 Task: Create an event for the team-building laser tag game on the 18th at 8:00 PM.
Action: Mouse moved to (519, 406)
Screenshot: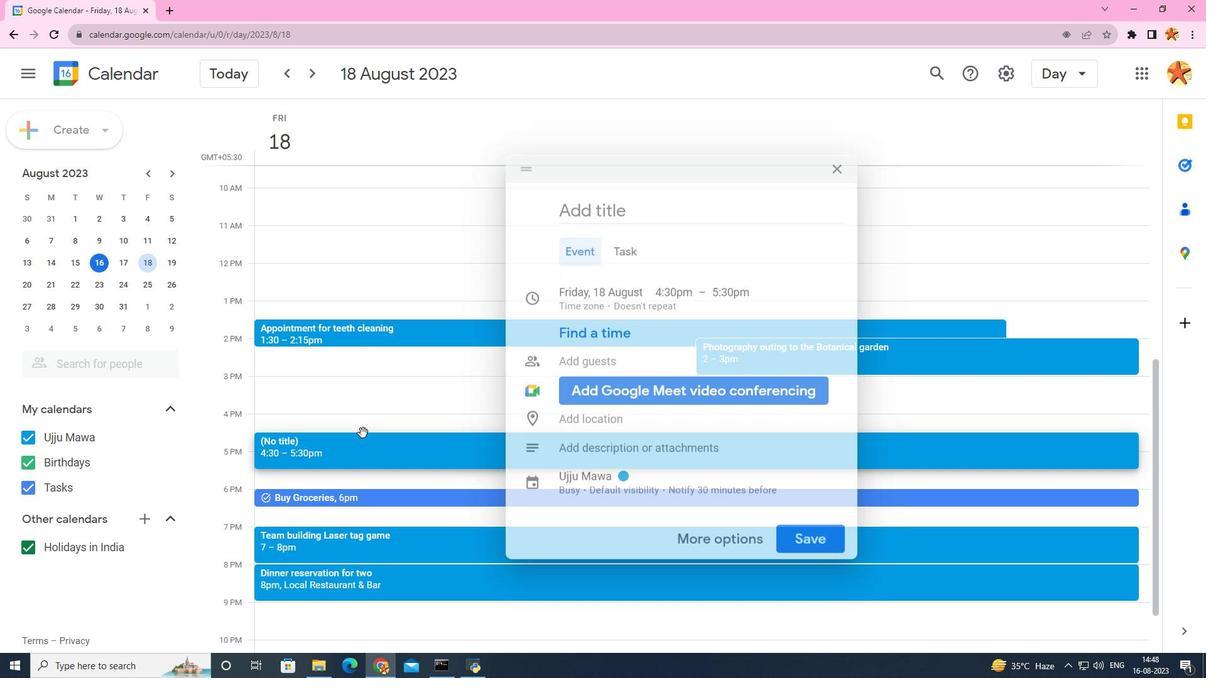 
Action: Mouse pressed left at (519, 406)
Screenshot: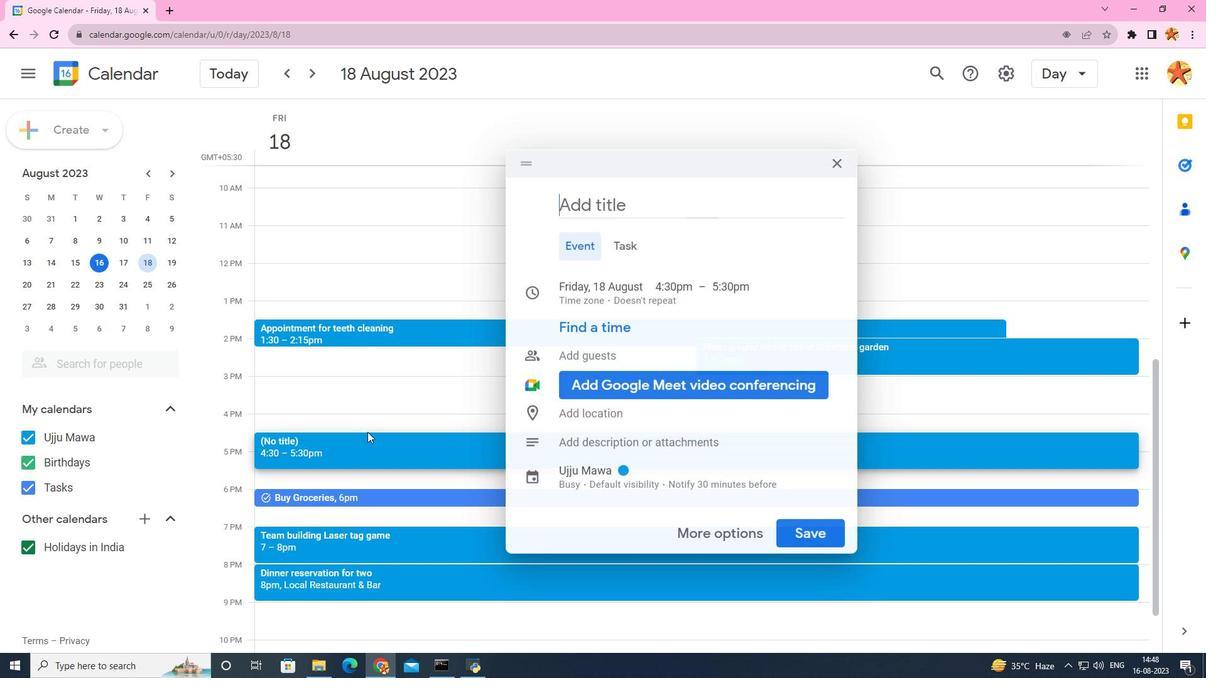 
Action: Mouse moved to (695, 373)
Screenshot: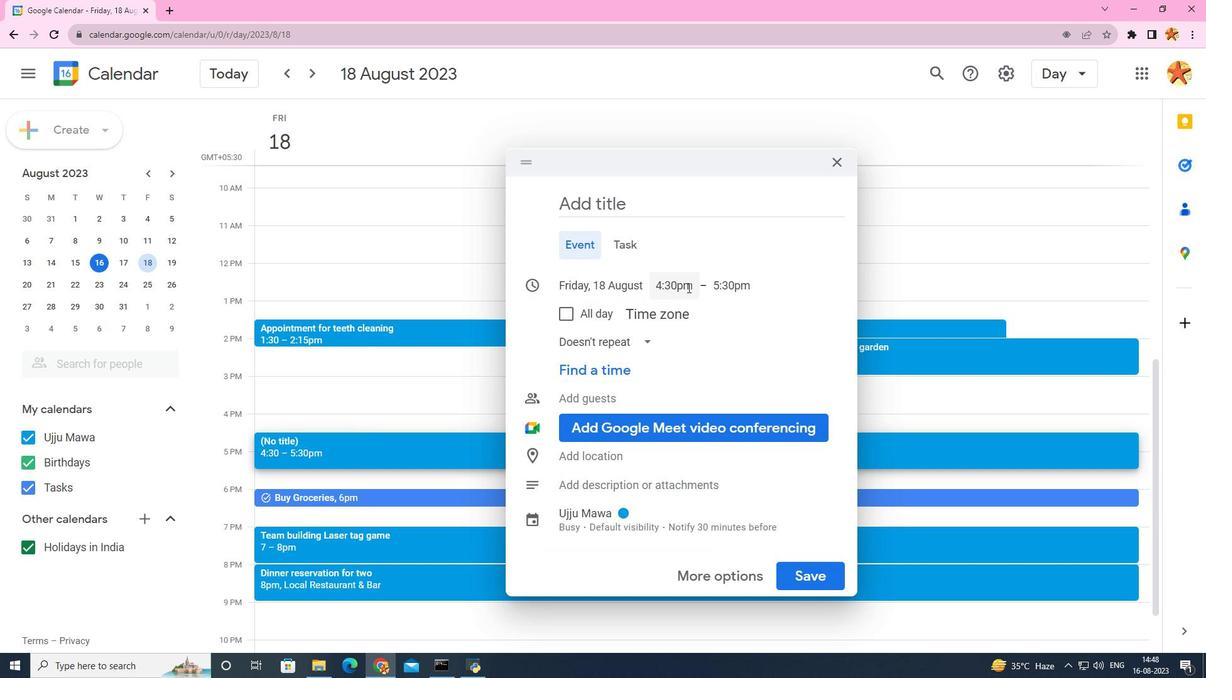
Action: Mouse pressed left at (695, 373)
Screenshot: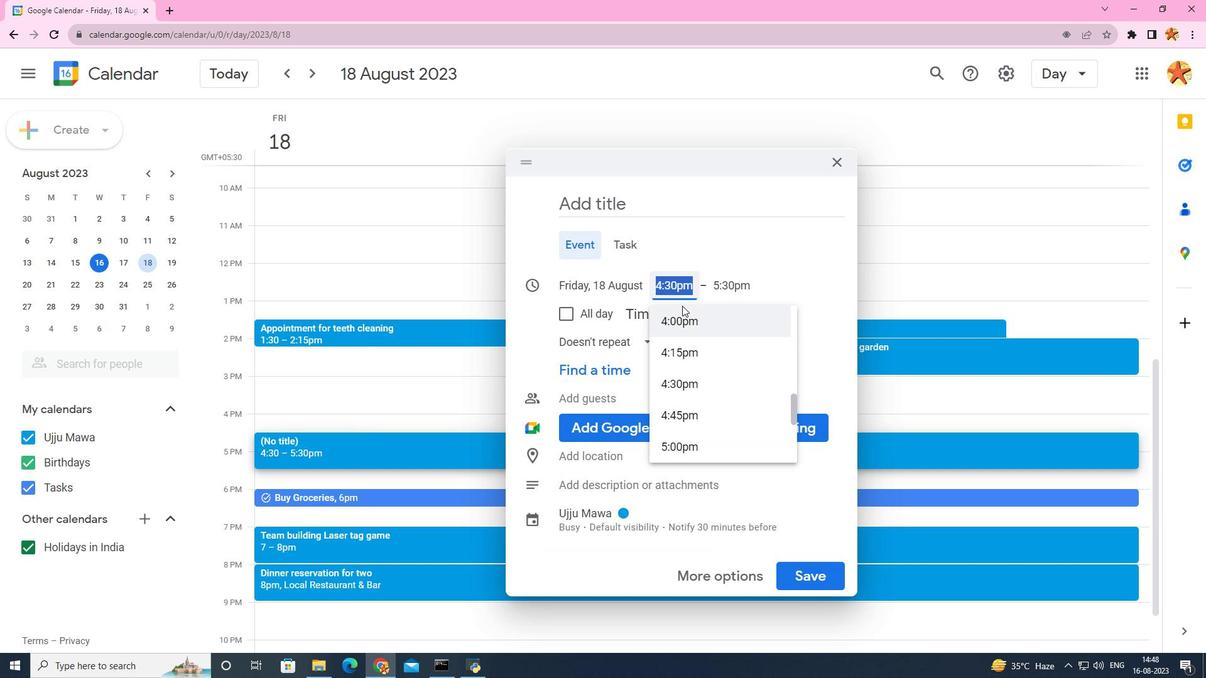 
Action: Mouse moved to (702, 402)
Screenshot: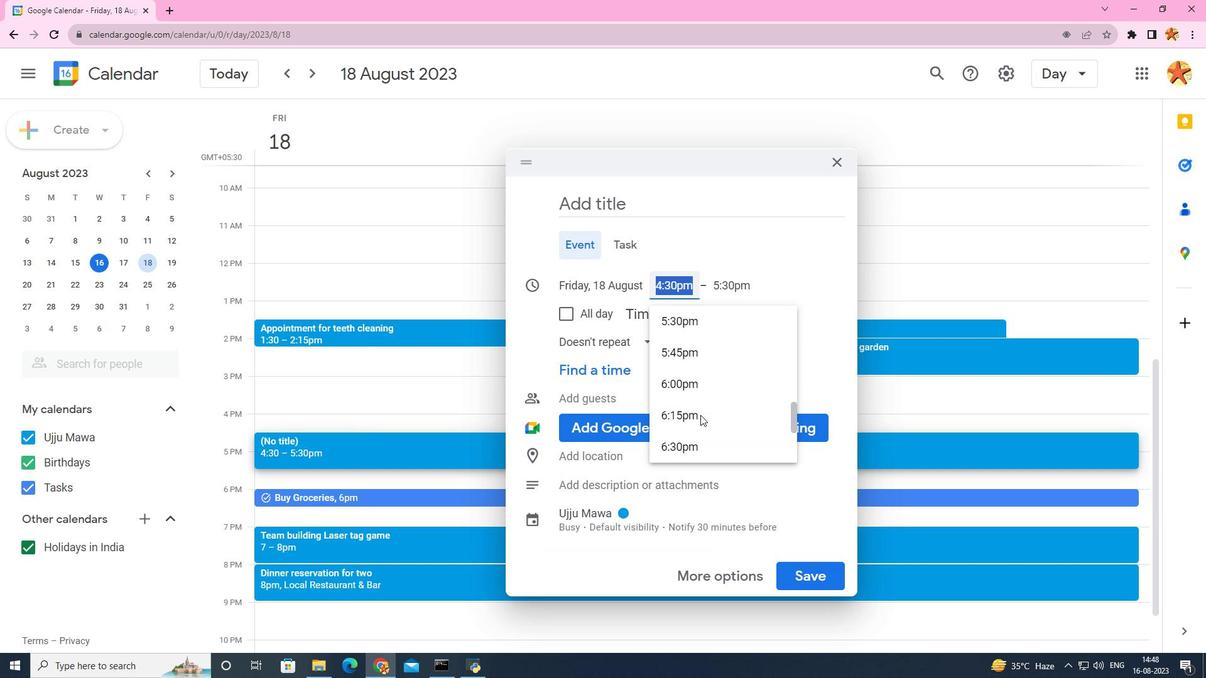 
Action: Mouse scrolled (702, 402) with delta (0, 0)
Screenshot: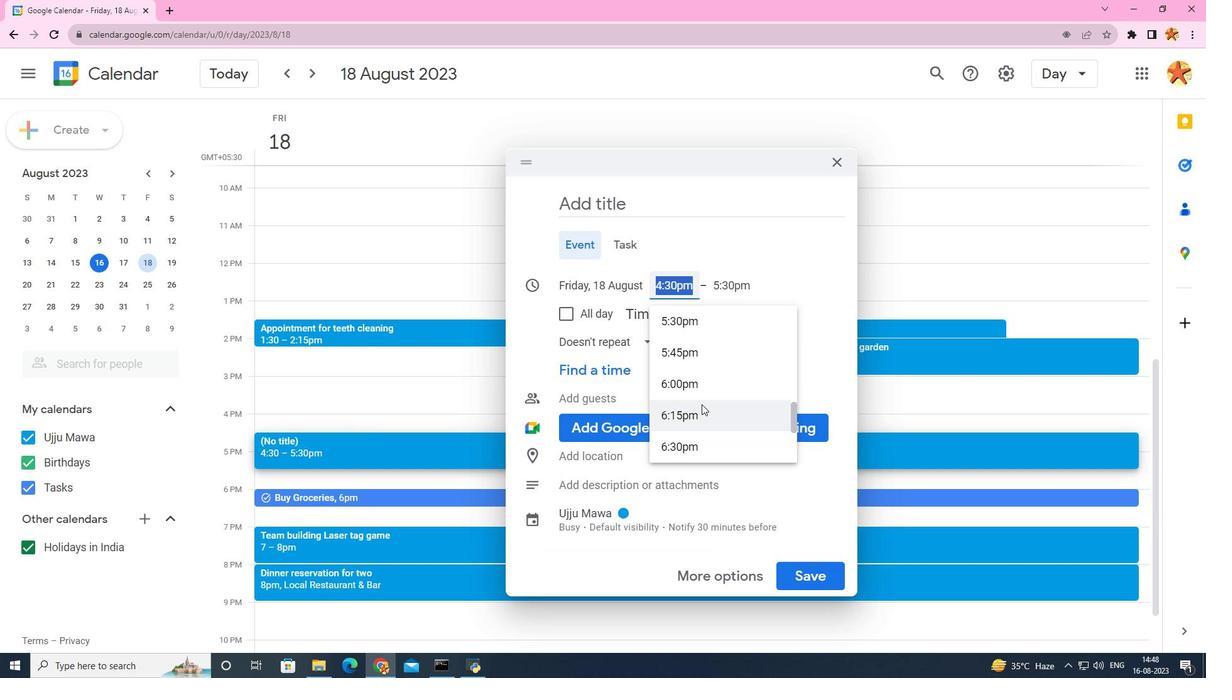 
Action: Mouse scrolled (702, 402) with delta (0, 0)
Screenshot: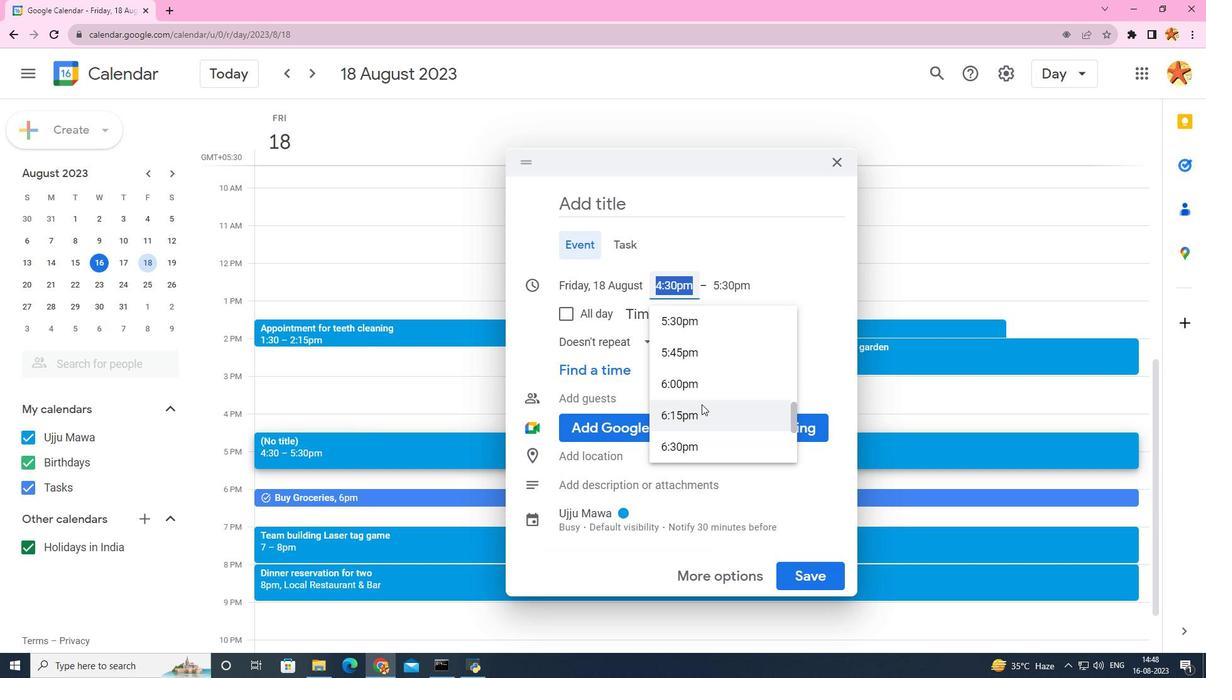 
Action: Mouse scrolled (702, 402) with delta (0, 0)
Screenshot: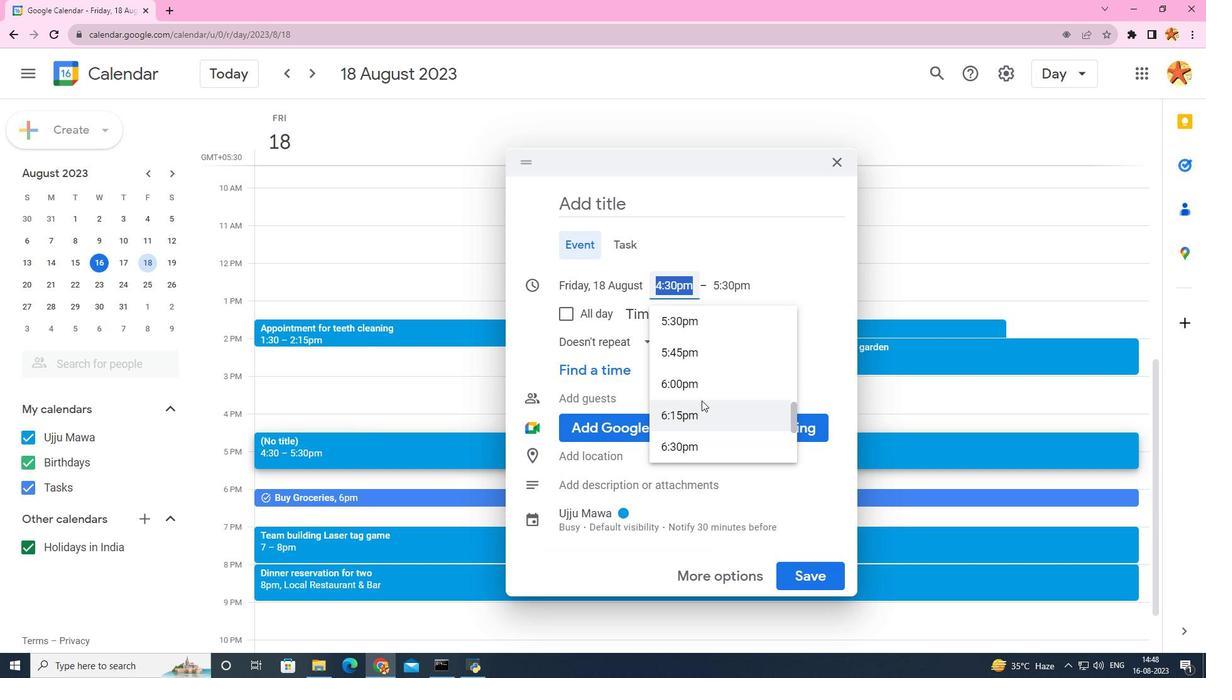
Action: Mouse moved to (702, 399)
Screenshot: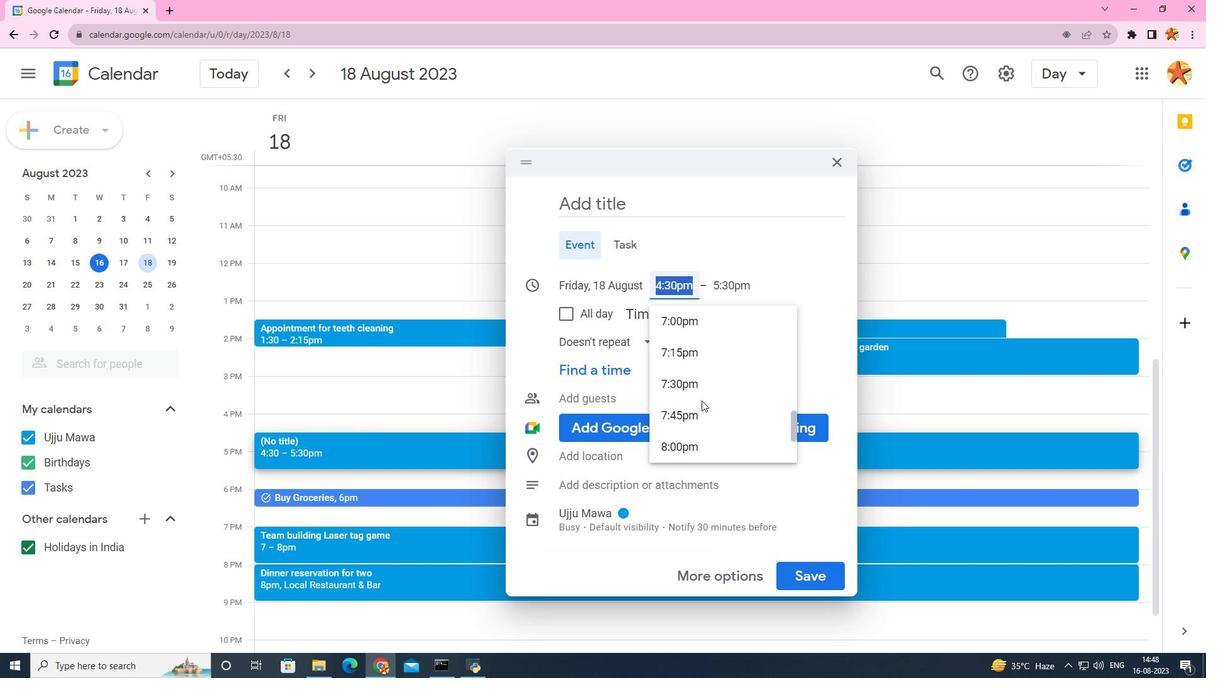 
Action: Mouse scrolled (702, 399) with delta (0, 0)
Screenshot: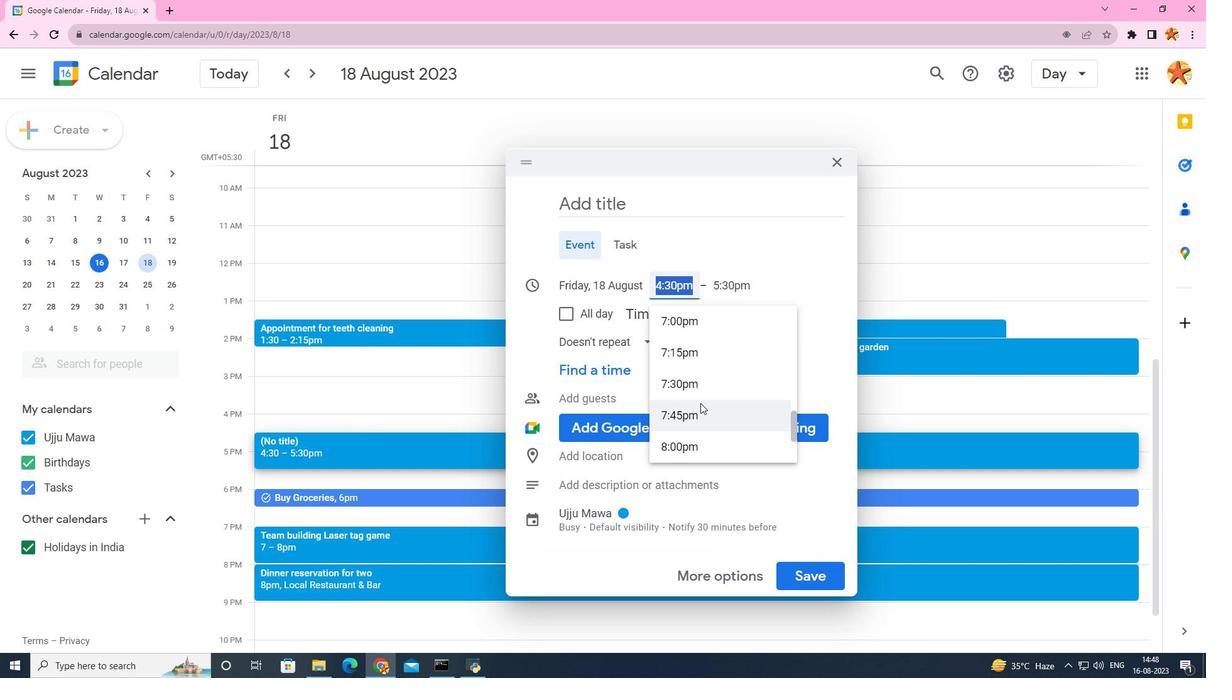 
Action: Mouse scrolled (702, 399) with delta (0, 0)
Screenshot: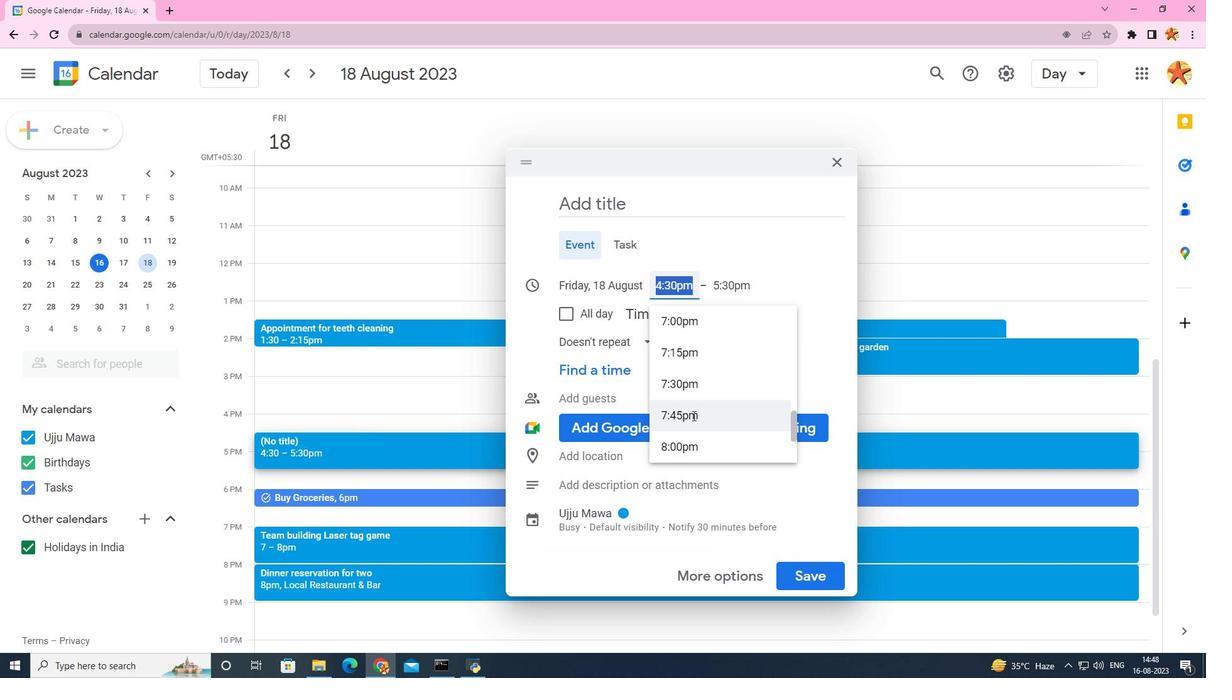 
Action: Mouse scrolled (702, 399) with delta (0, 0)
Screenshot: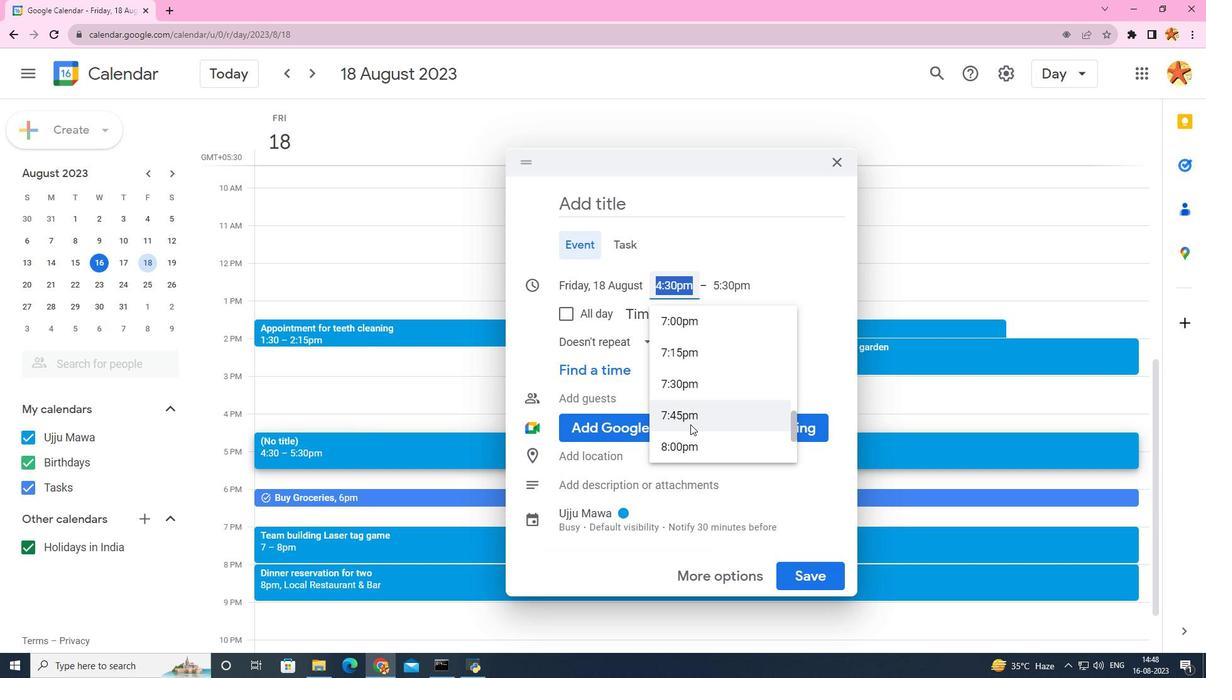 
Action: Mouse moved to (692, 410)
Screenshot: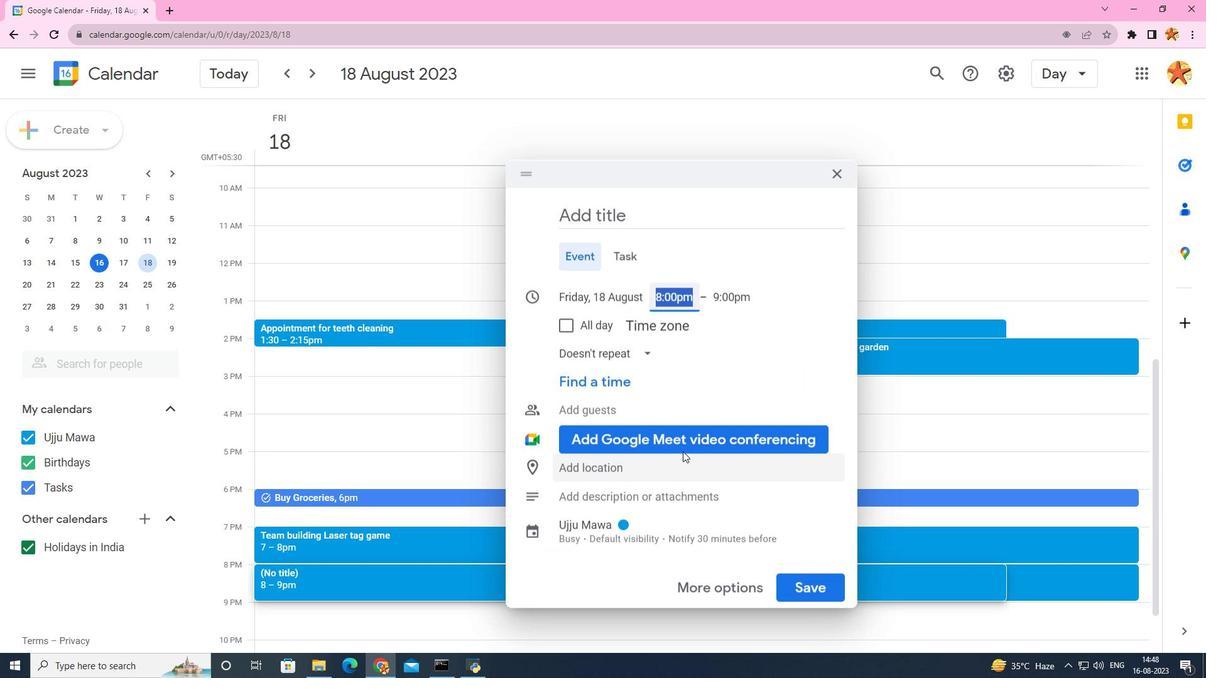 
Action: Mouse pressed left at (692, 410)
Screenshot: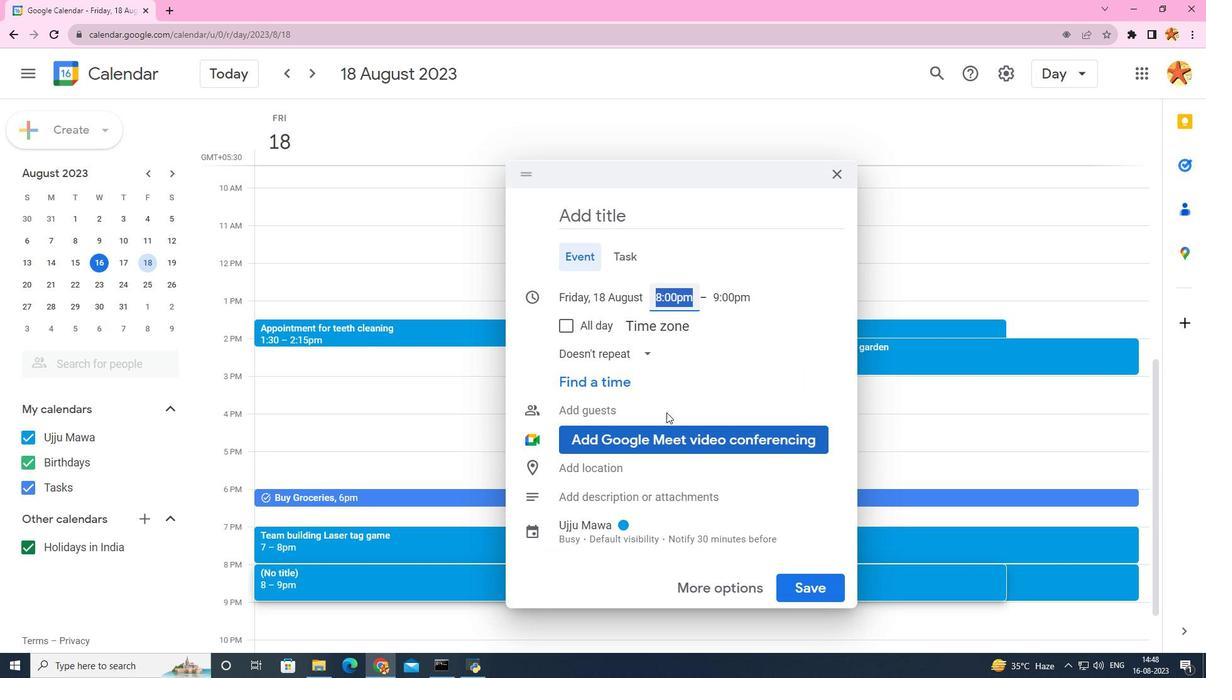 
Action: Mouse moved to (651, 357)
Screenshot: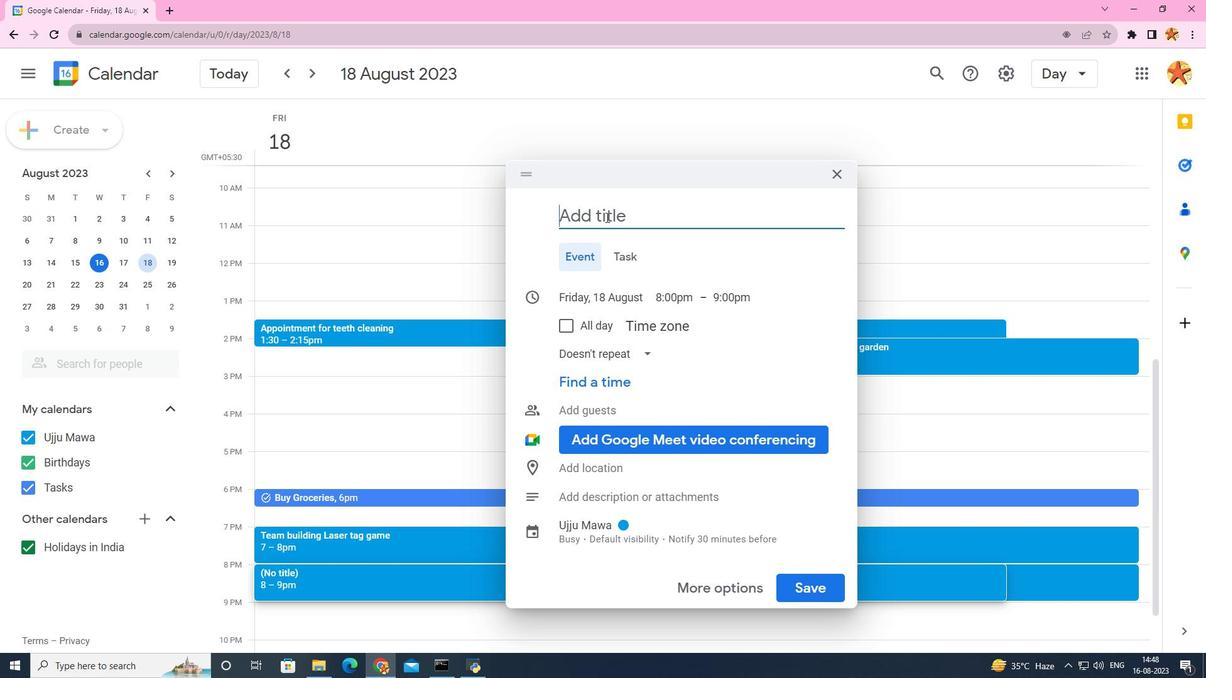 
Action: Mouse pressed left at (651, 357)
Screenshot: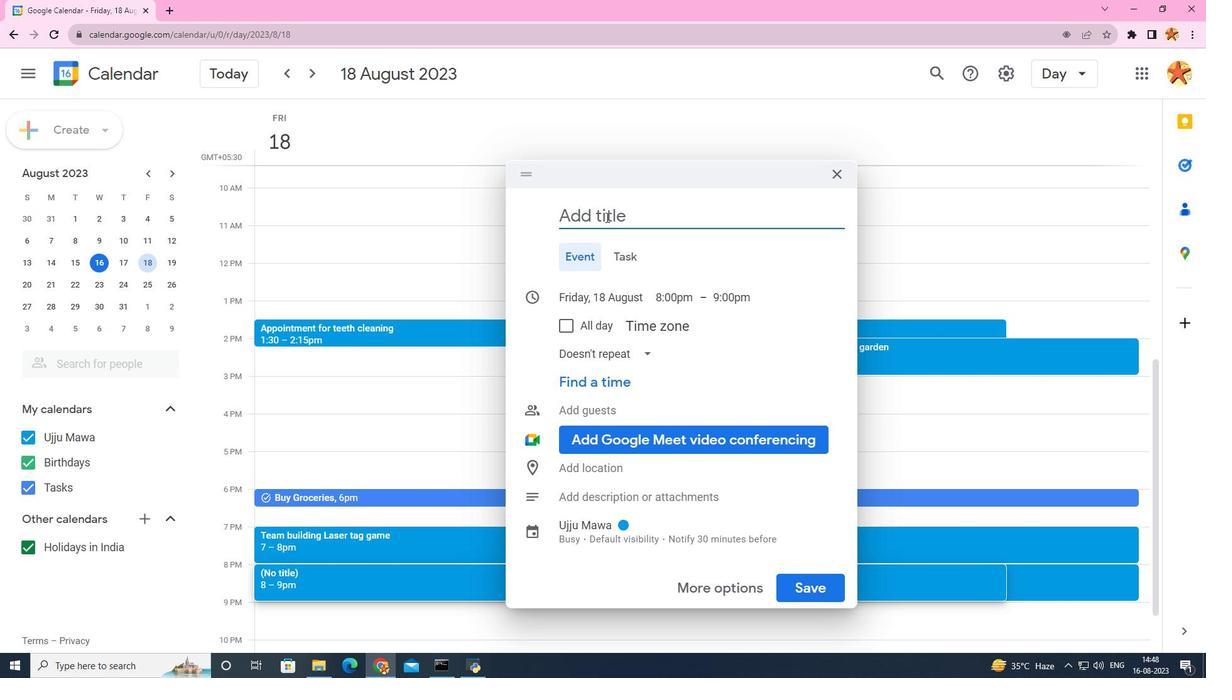 
Action: Key pressed <Key.caps_lock>T<Key.caps_lock>eam<Key.space>building<Key.space><Key.caps_lock>L<Key.caps_lock>aser-<Key.caps_lock>T<Key.caps_lock>ag<Key.space>game
Screenshot: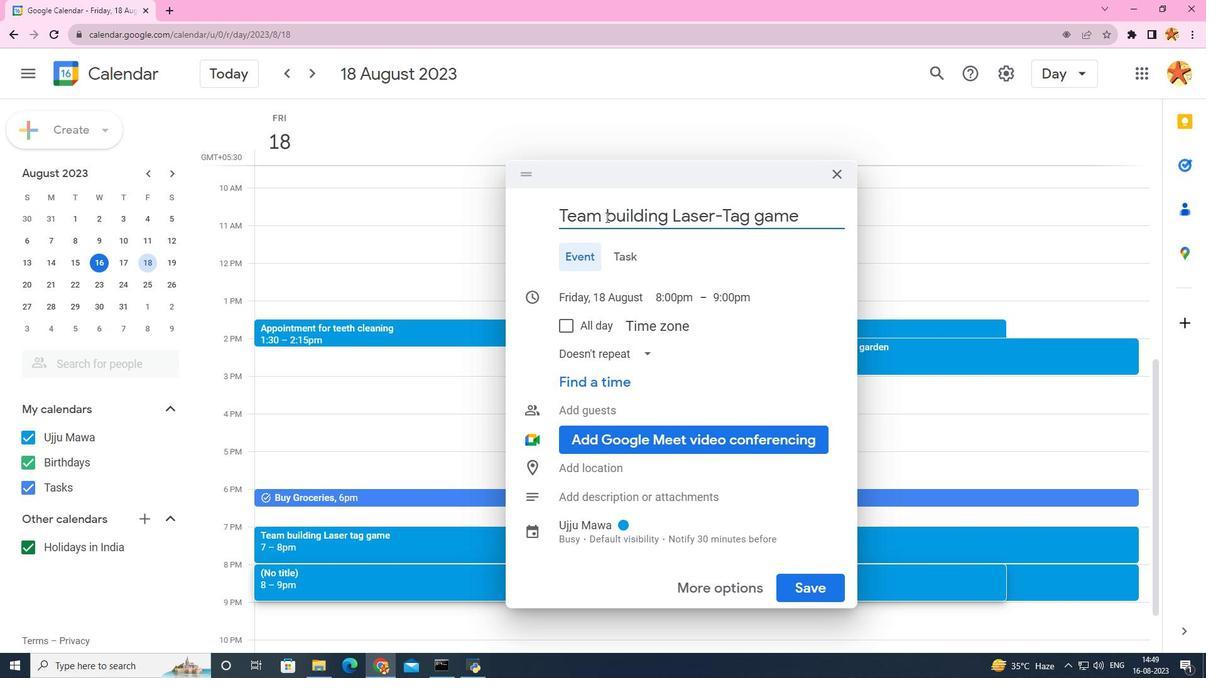 
Action: Mouse moved to (755, 440)
Screenshot: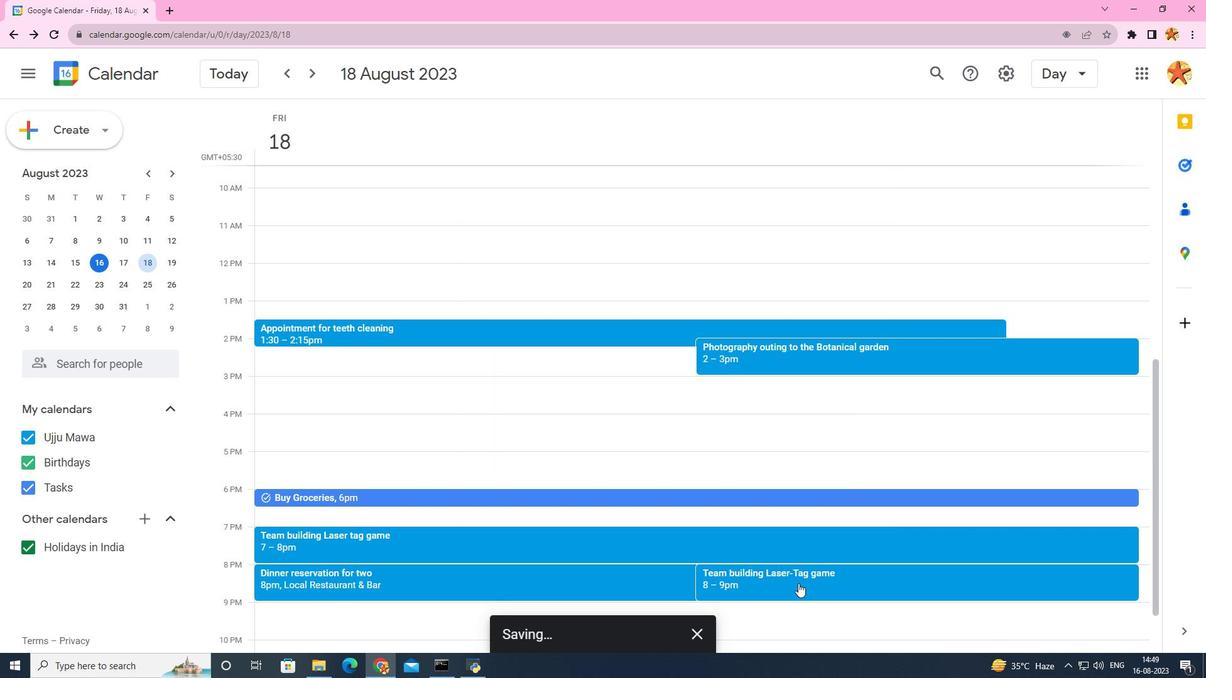 
Action: Mouse pressed left at (755, 440)
Screenshot: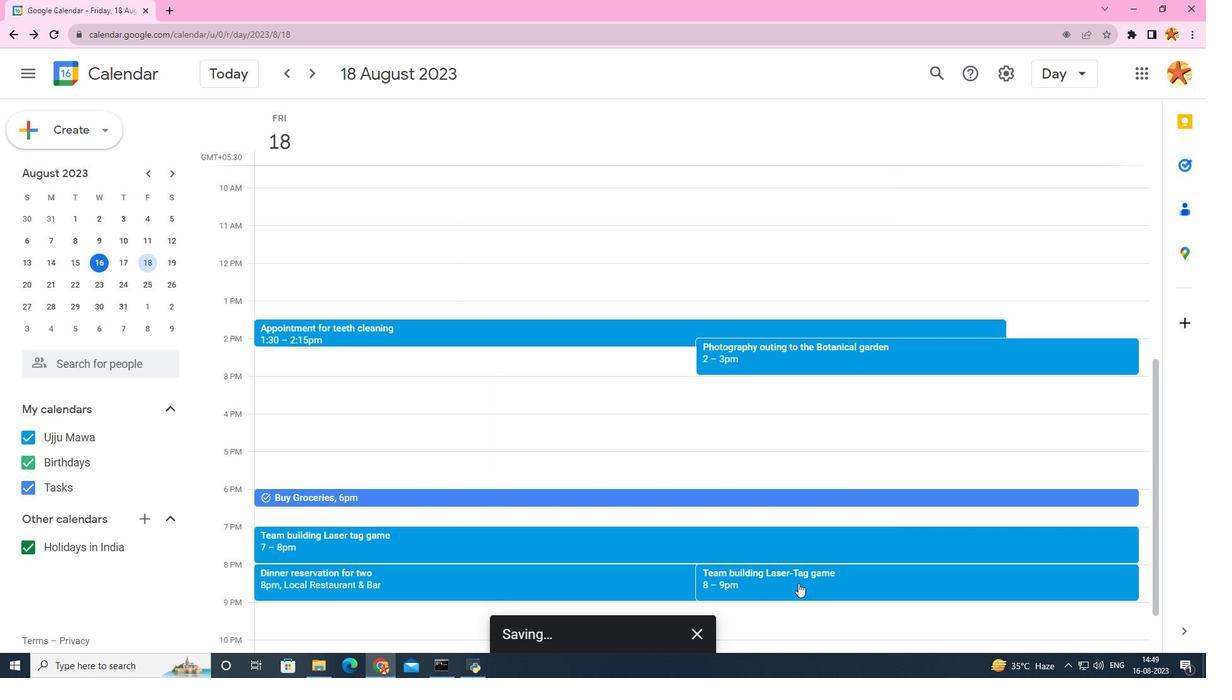 
